 Task: Create a due date automation trigger when advanced on, on the tuesday of the week before a card is due add dates not starting this week at 11:00 AM.
Action: Mouse moved to (1130, 86)
Screenshot: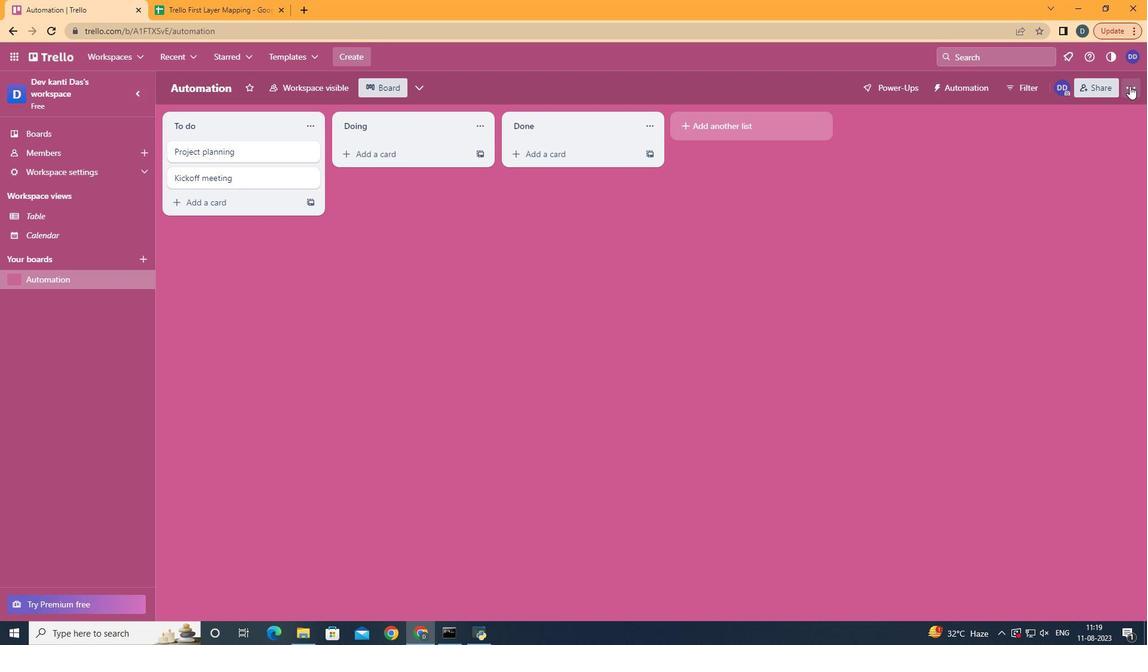 
Action: Mouse pressed left at (1130, 86)
Screenshot: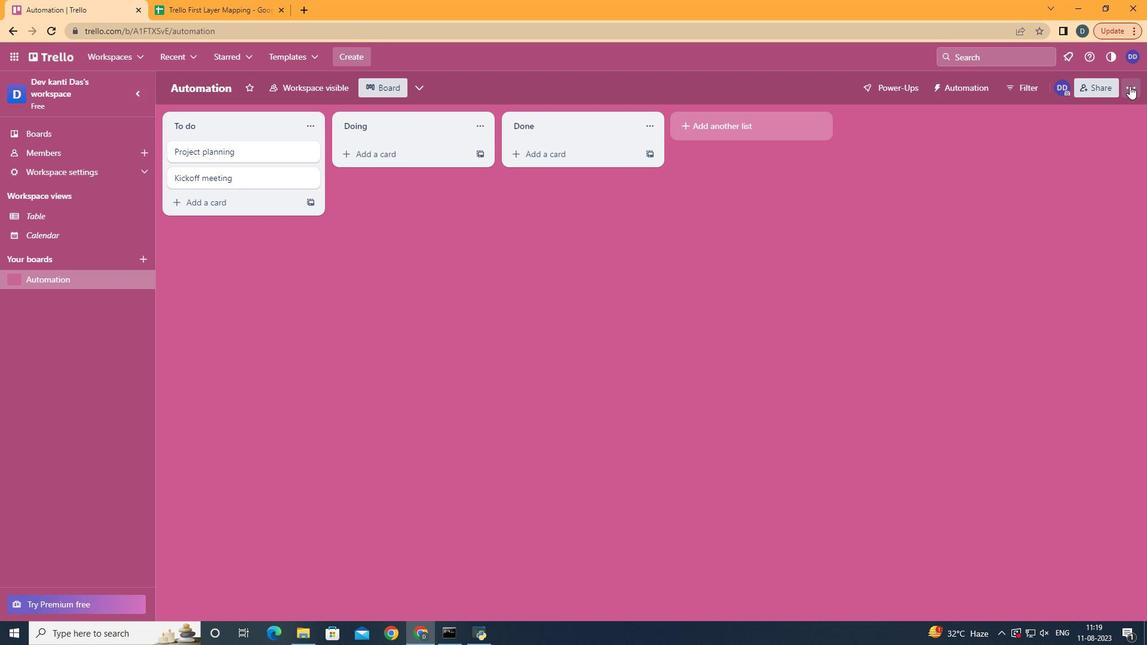 
Action: Mouse moved to (1075, 253)
Screenshot: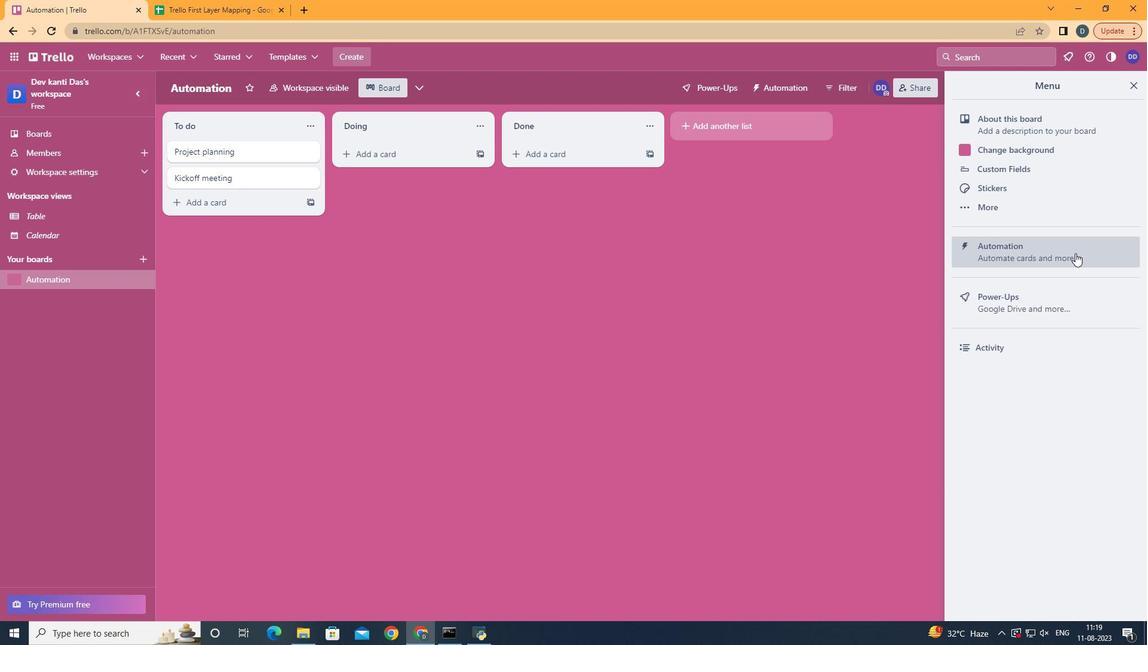 
Action: Mouse pressed left at (1075, 253)
Screenshot: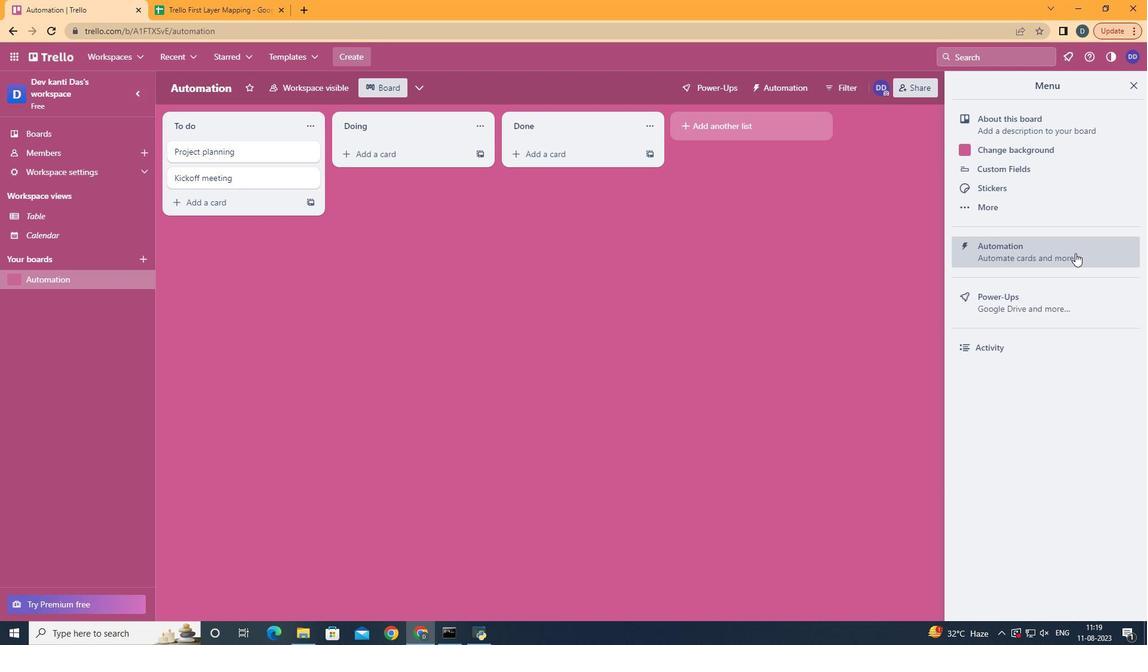 
Action: Mouse moved to (224, 233)
Screenshot: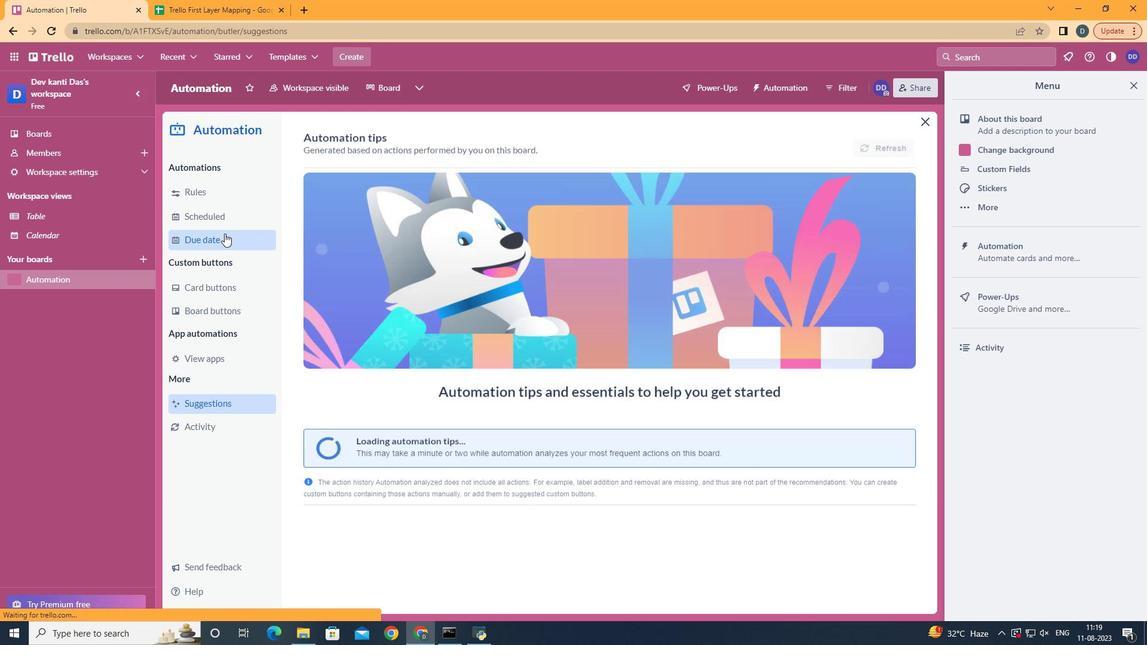 
Action: Mouse pressed left at (224, 233)
Screenshot: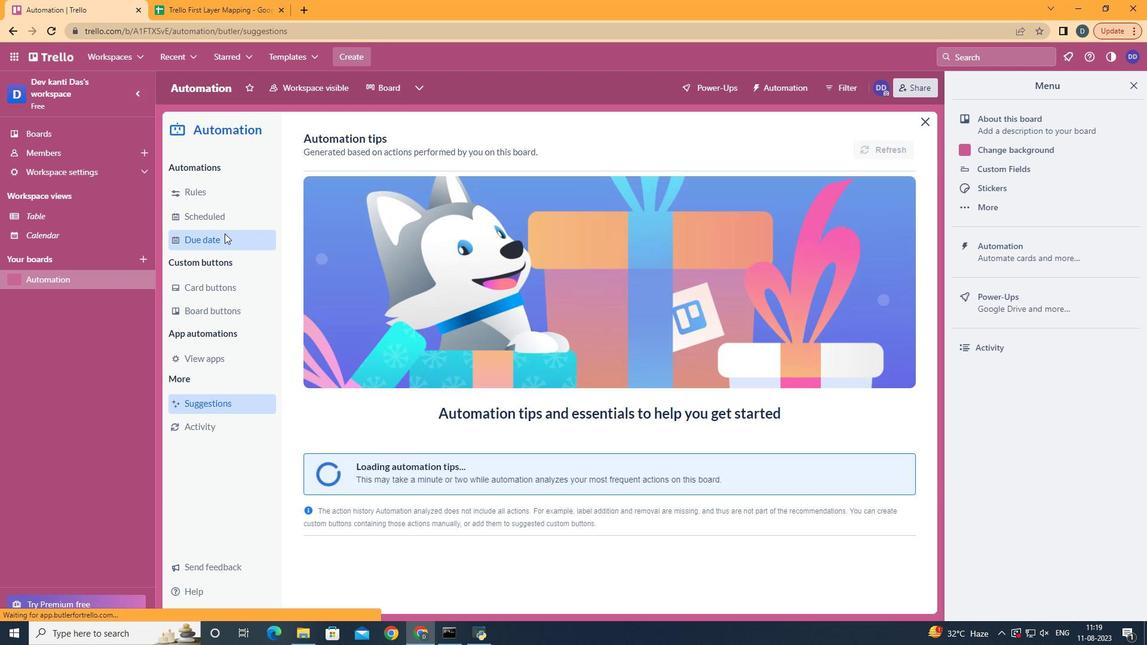 
Action: Mouse moved to (843, 141)
Screenshot: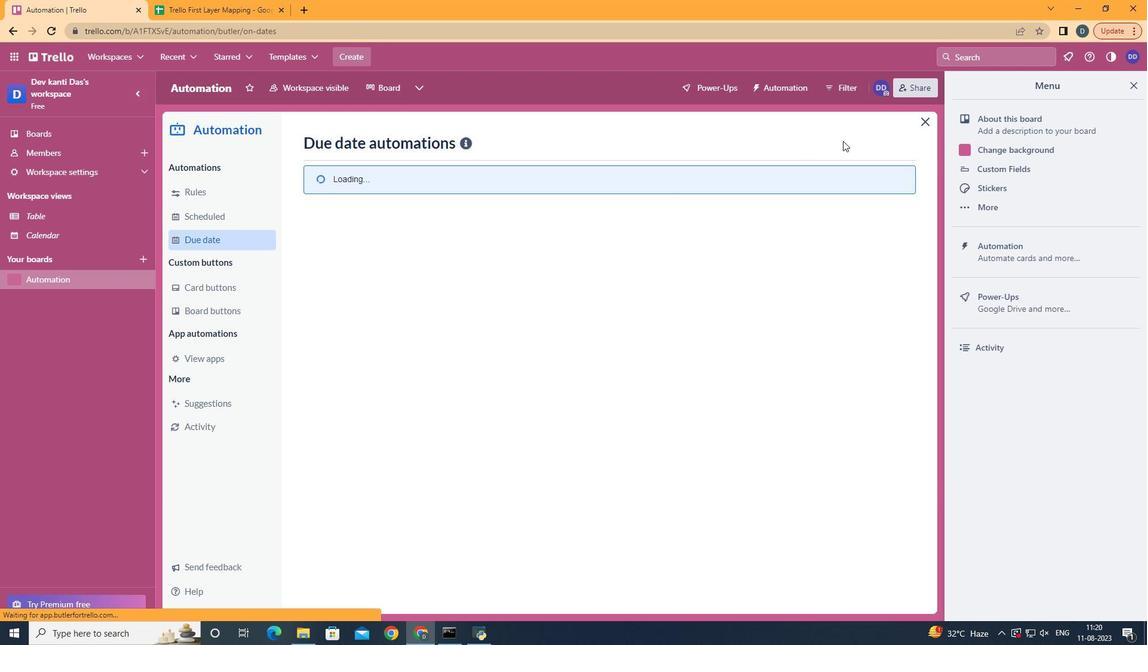 
Action: Mouse pressed left at (843, 141)
Screenshot: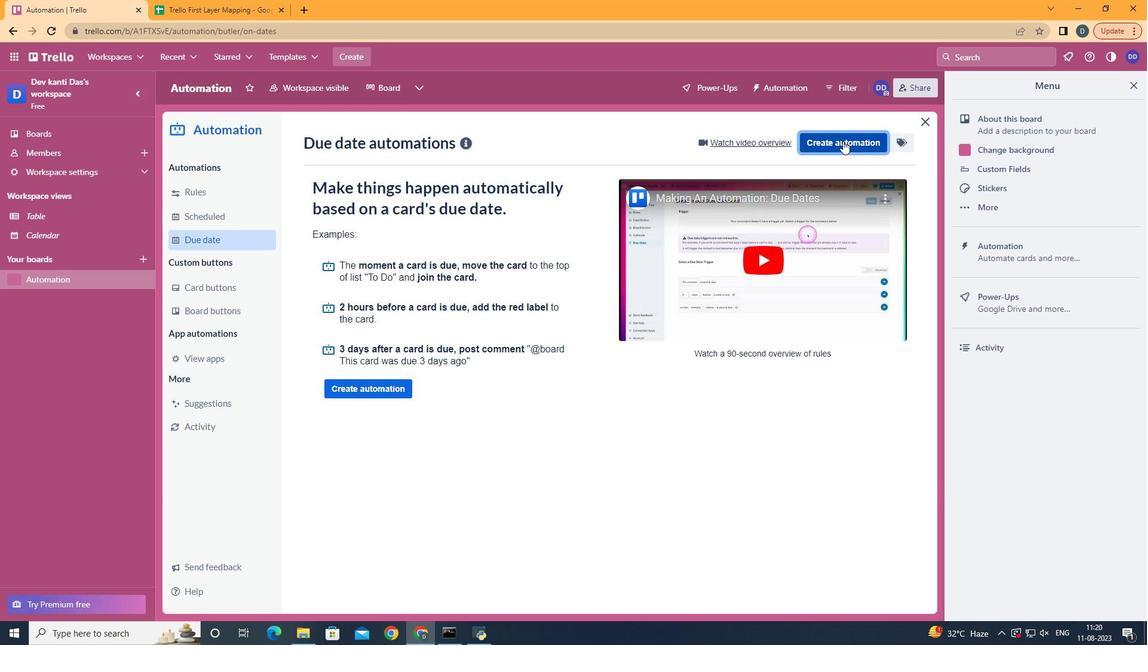 
Action: Mouse moved to (603, 248)
Screenshot: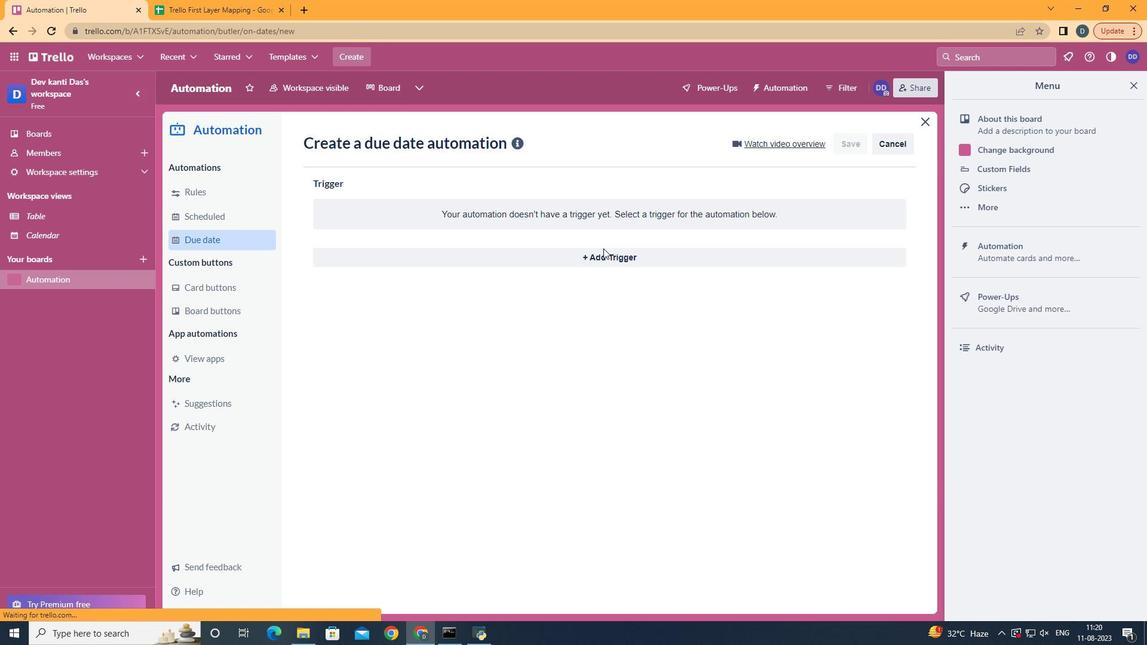 
Action: Mouse pressed left at (603, 248)
Screenshot: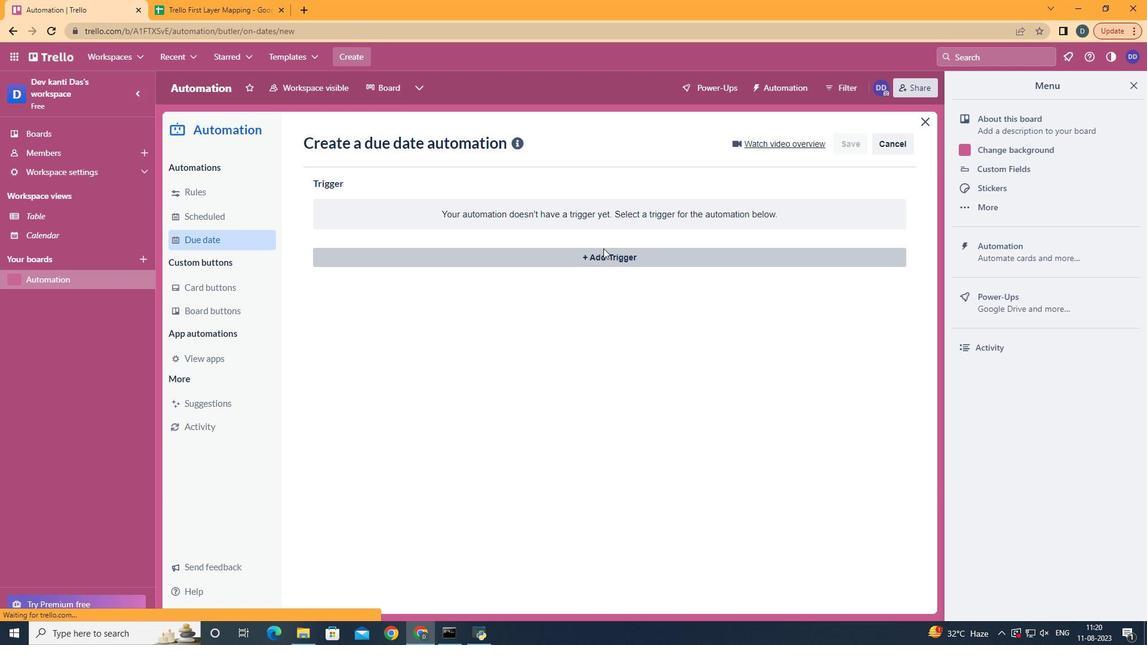 
Action: Mouse moved to (386, 333)
Screenshot: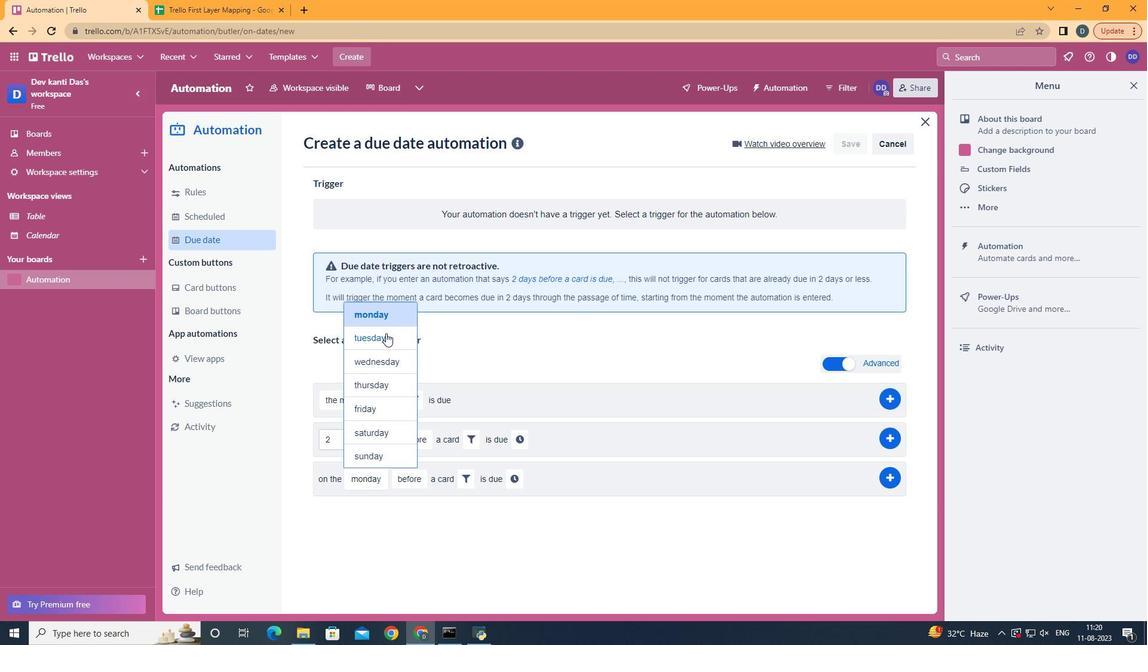 
Action: Mouse pressed left at (386, 333)
Screenshot: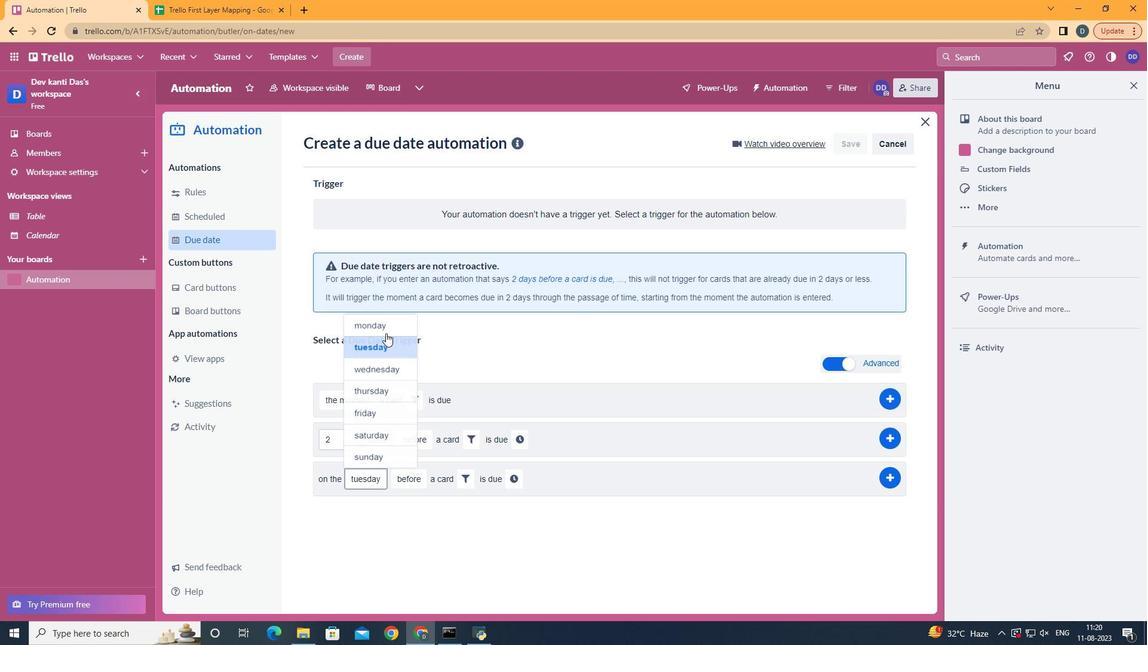 
Action: Mouse moved to (427, 570)
Screenshot: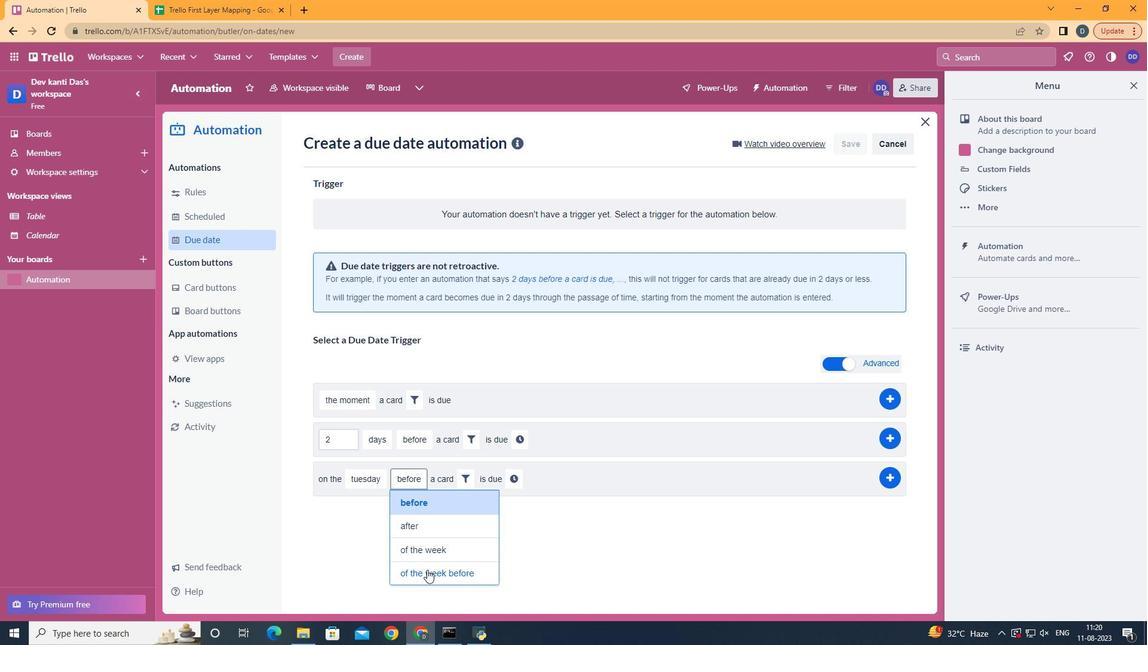 
Action: Mouse pressed left at (427, 570)
Screenshot: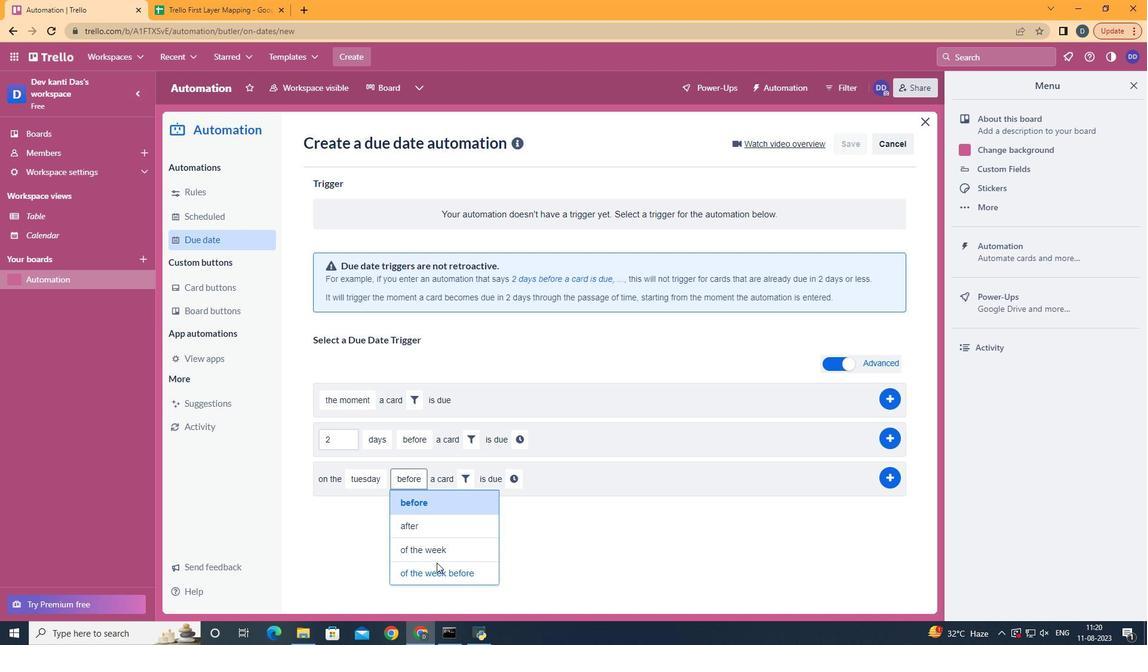 
Action: Mouse moved to (501, 473)
Screenshot: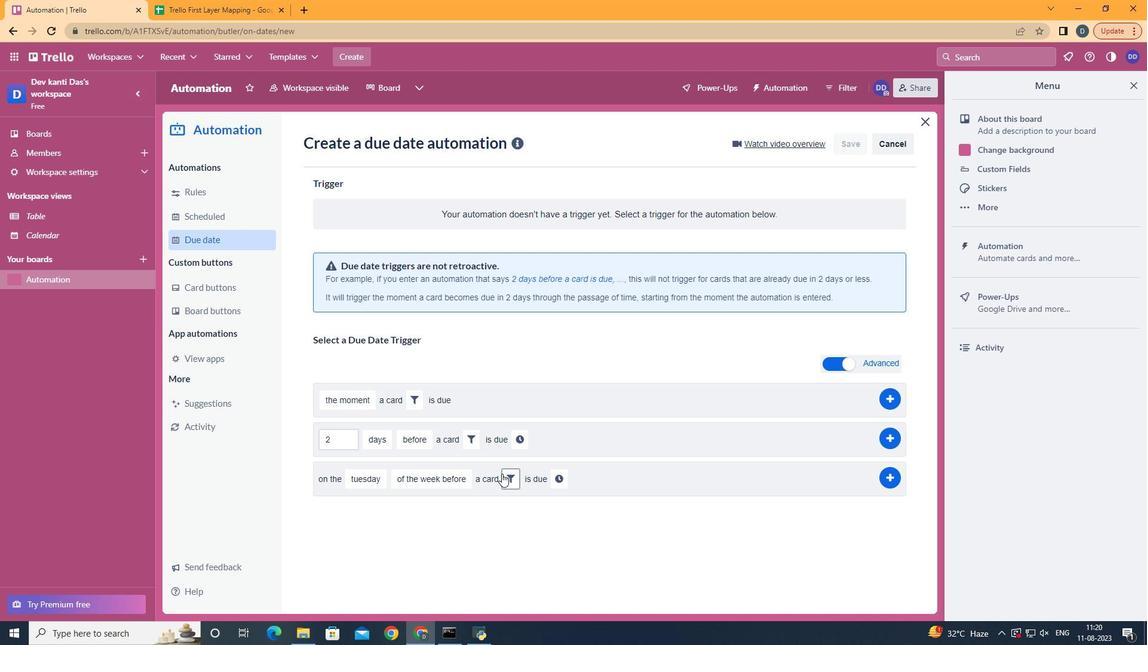 
Action: Mouse pressed left at (501, 473)
Screenshot: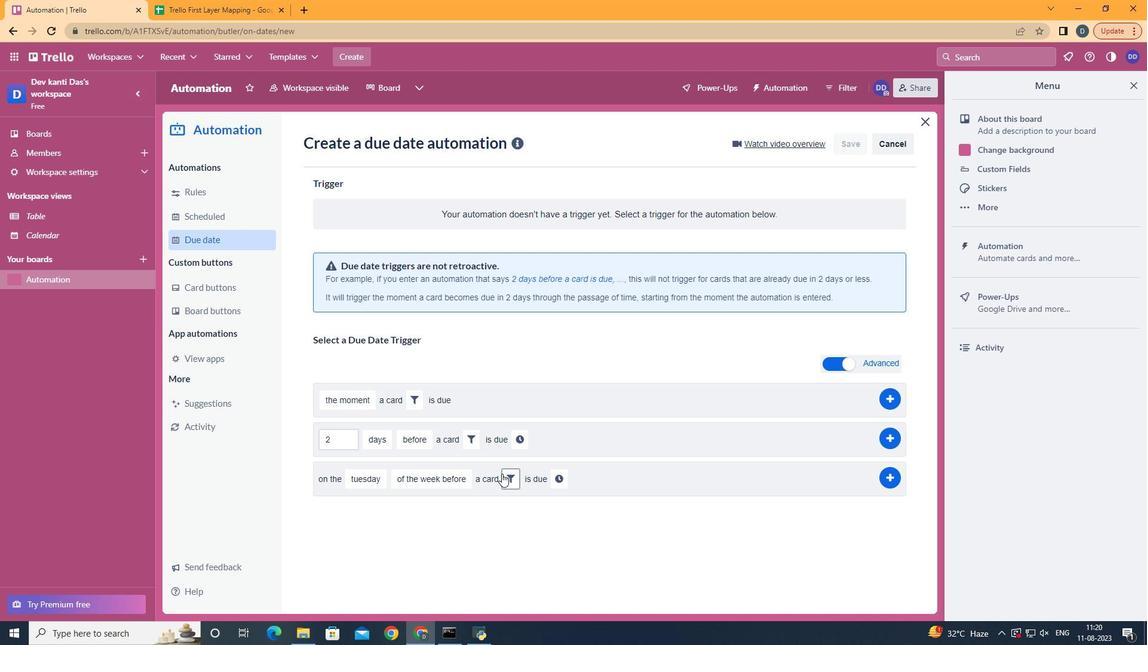 
Action: Mouse moved to (569, 509)
Screenshot: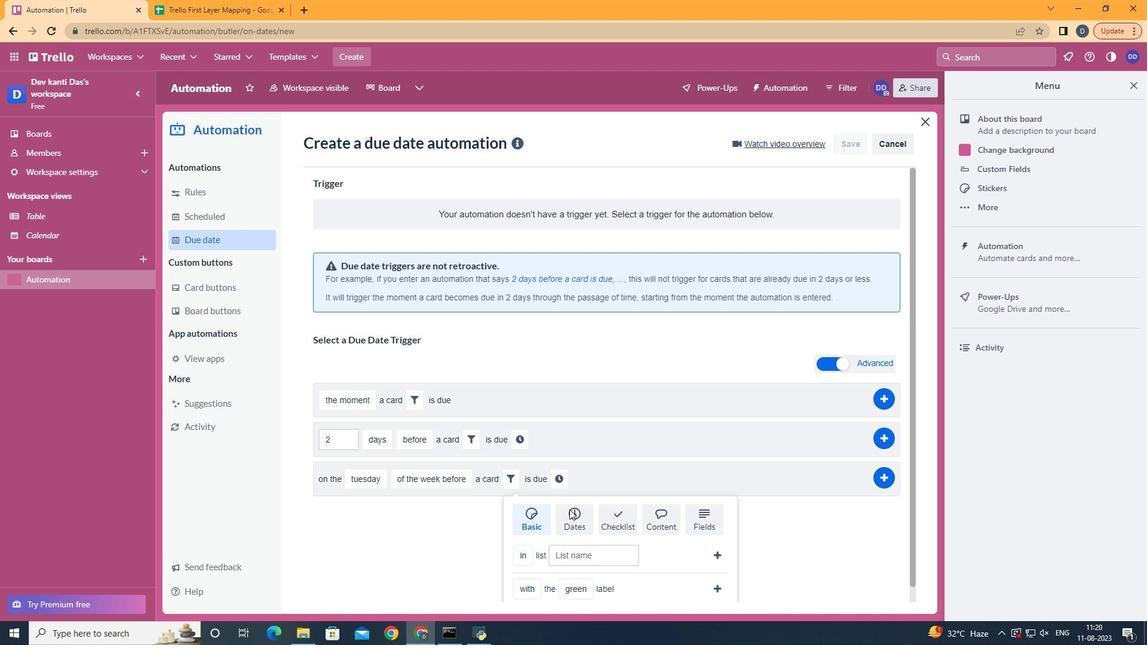 
Action: Mouse pressed left at (569, 509)
Screenshot: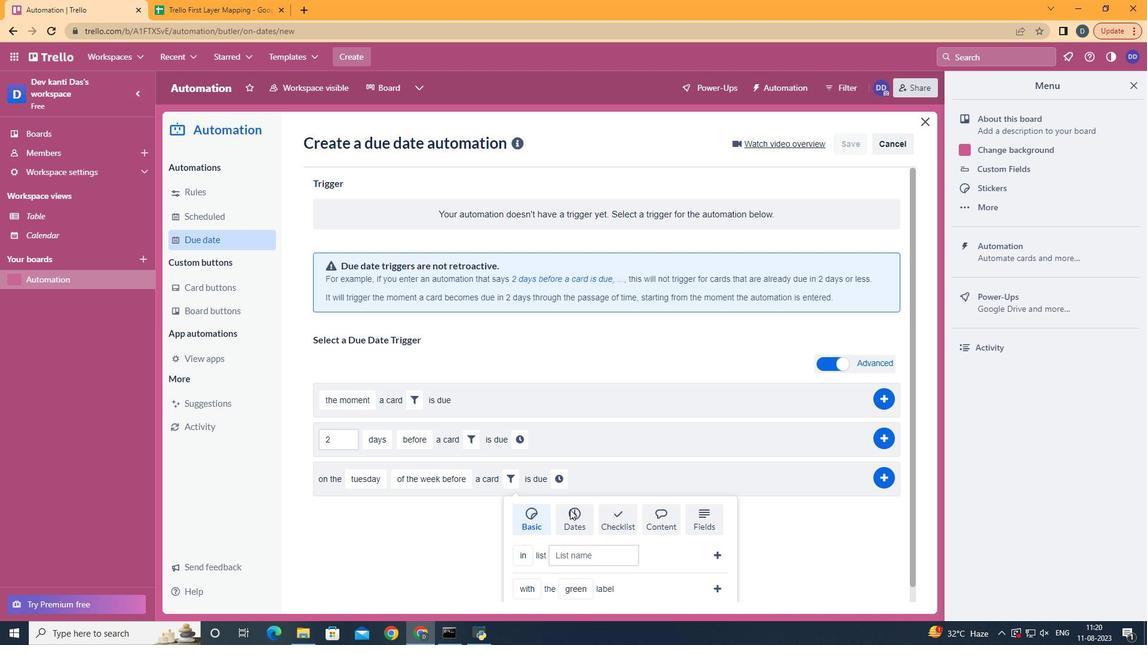 
Action: Mouse moved to (570, 509)
Screenshot: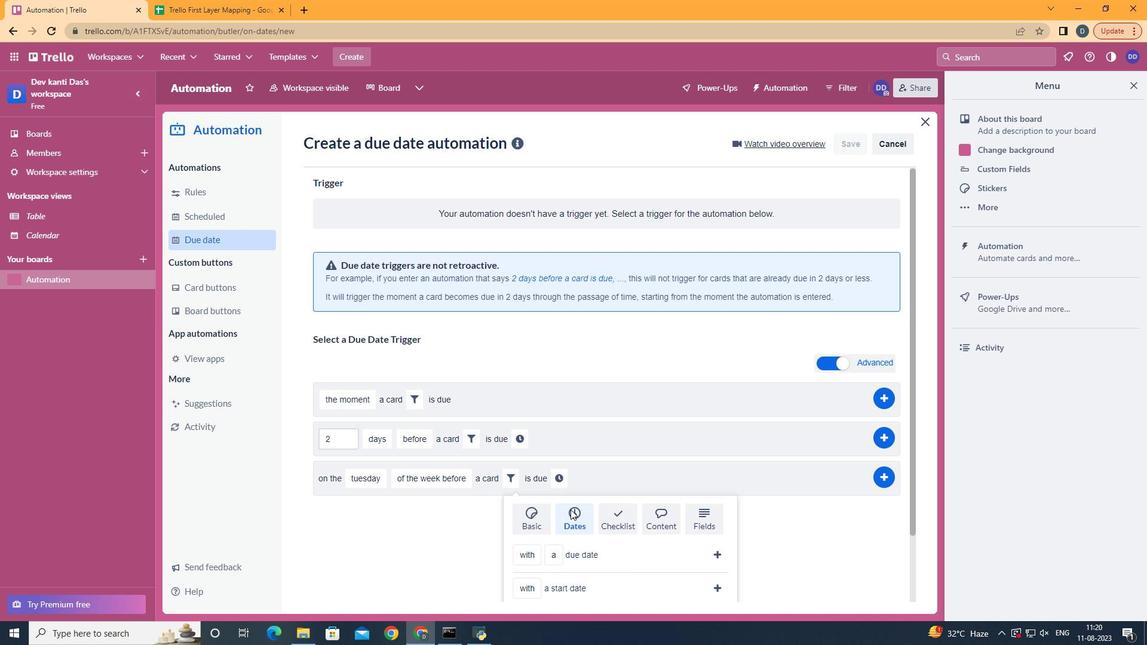 
Action: Mouse scrolled (570, 509) with delta (0, 0)
Screenshot: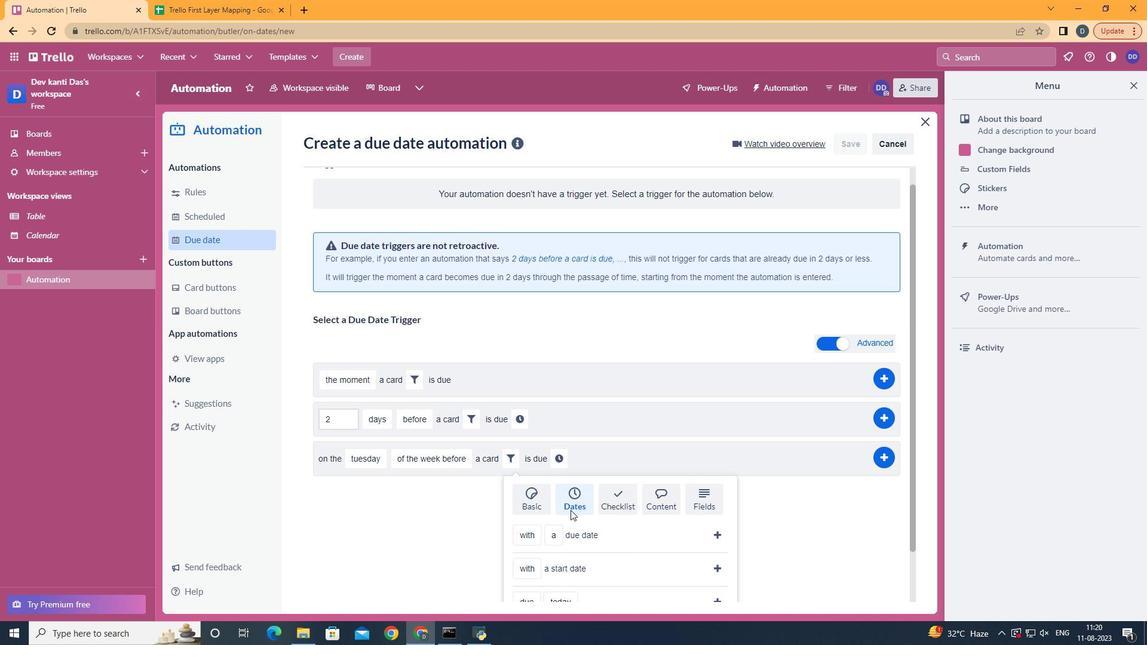 
Action: Mouse scrolled (570, 509) with delta (0, 0)
Screenshot: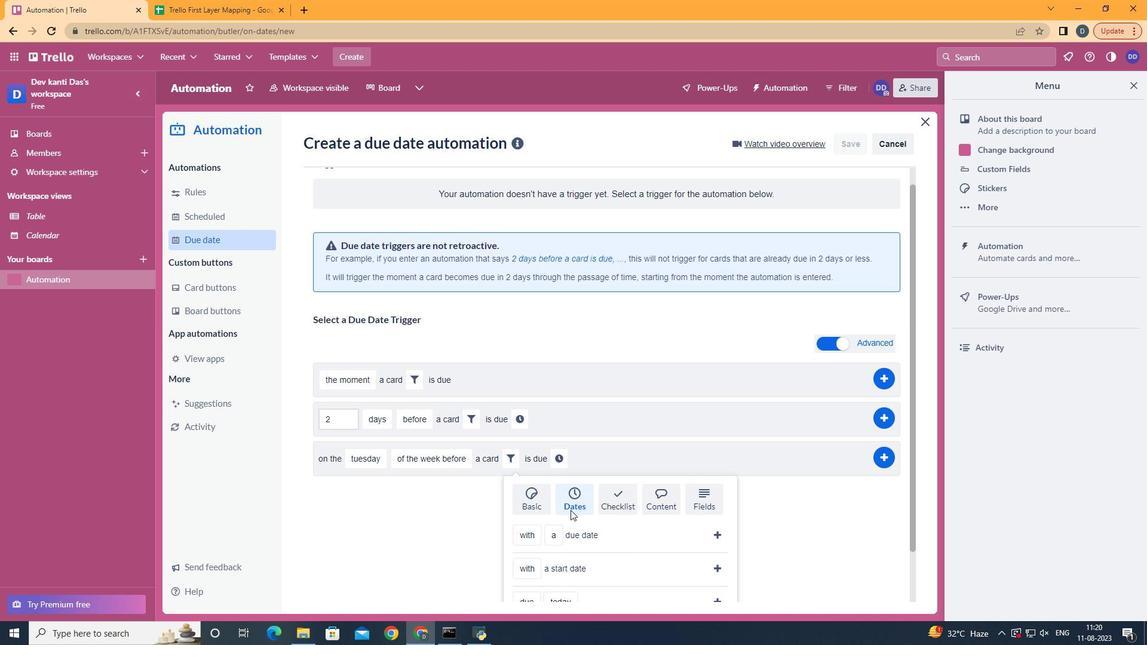 
Action: Mouse scrolled (570, 509) with delta (0, 0)
Screenshot: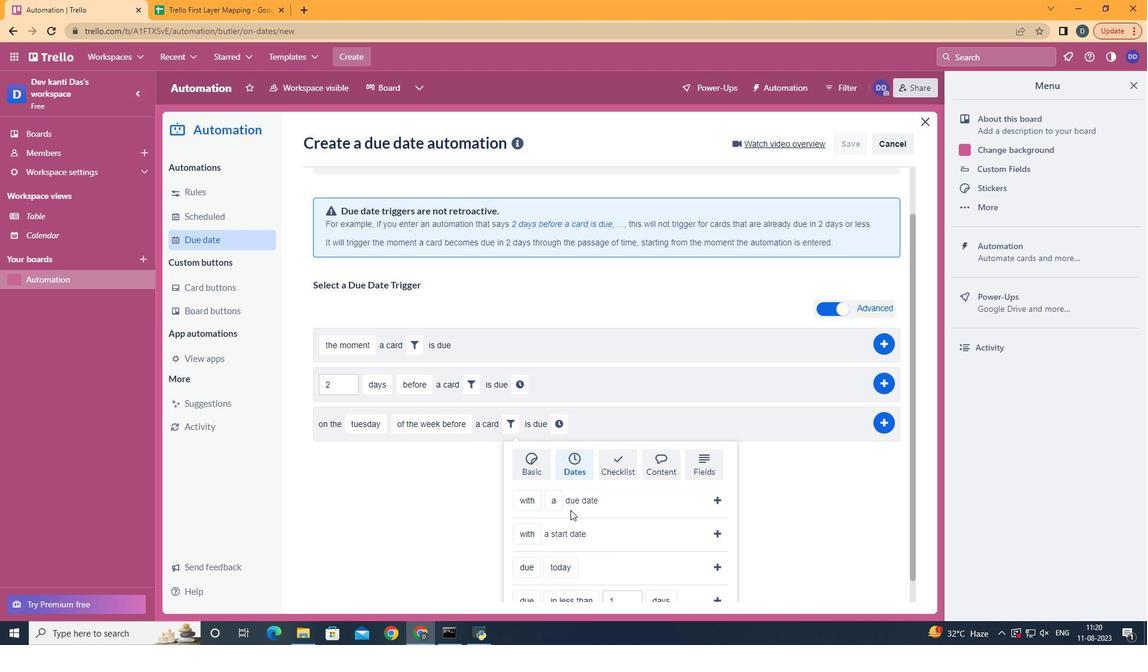 
Action: Mouse moved to (536, 523)
Screenshot: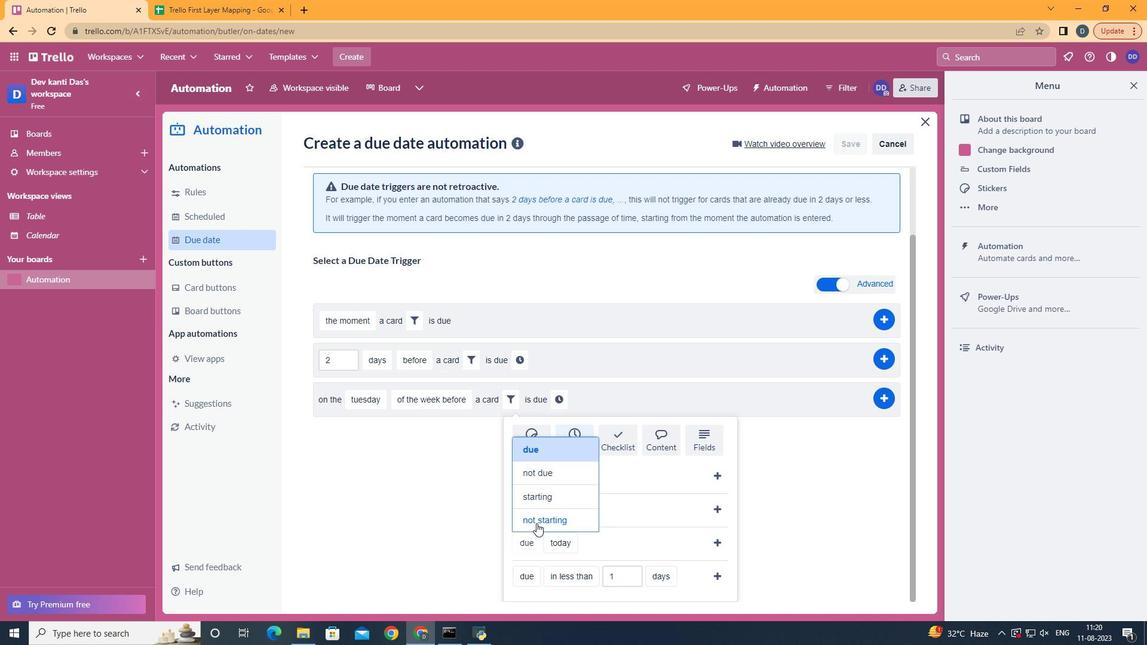 
Action: Mouse pressed left at (536, 523)
Screenshot: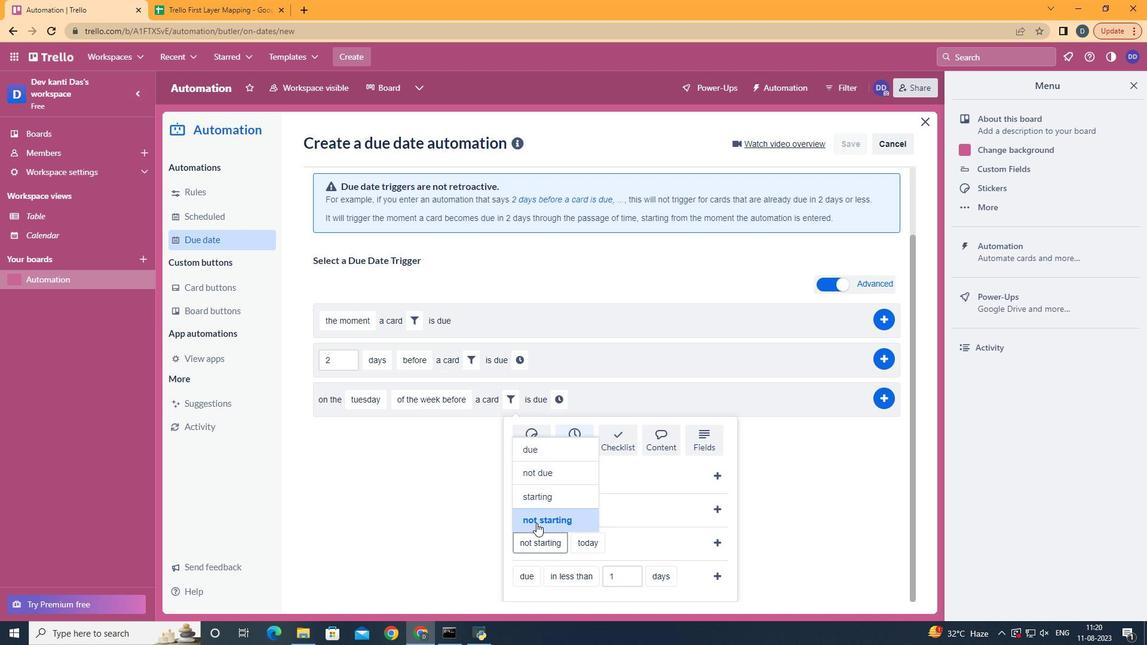 
Action: Mouse moved to (603, 452)
Screenshot: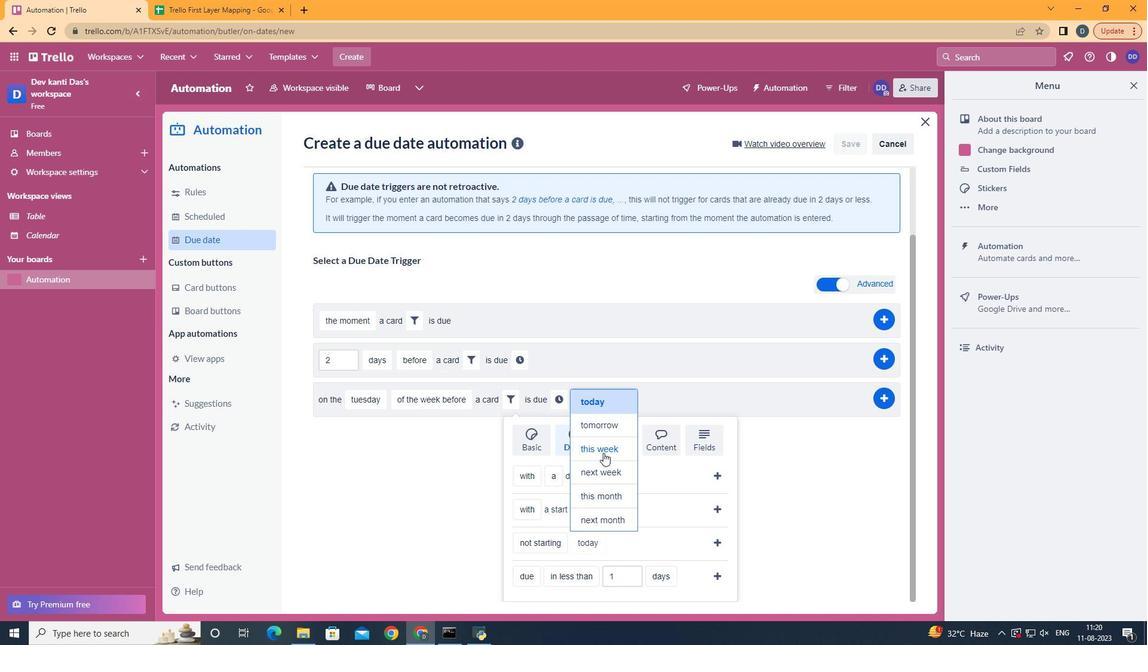 
Action: Mouse pressed left at (603, 452)
Screenshot: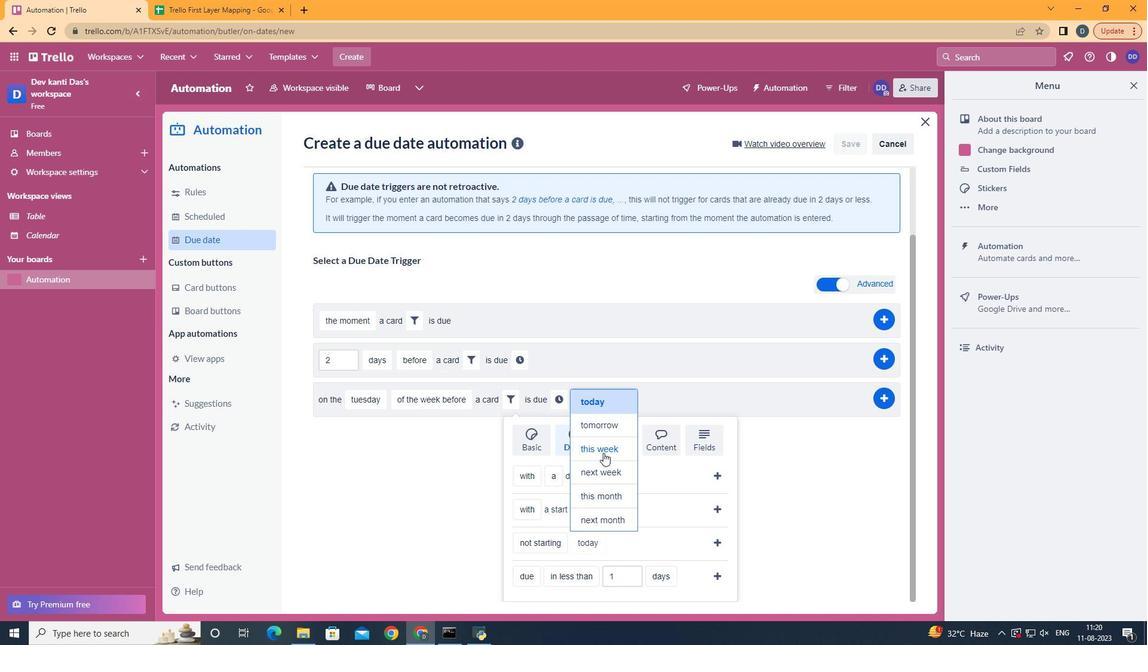 
Action: Mouse moved to (722, 542)
Screenshot: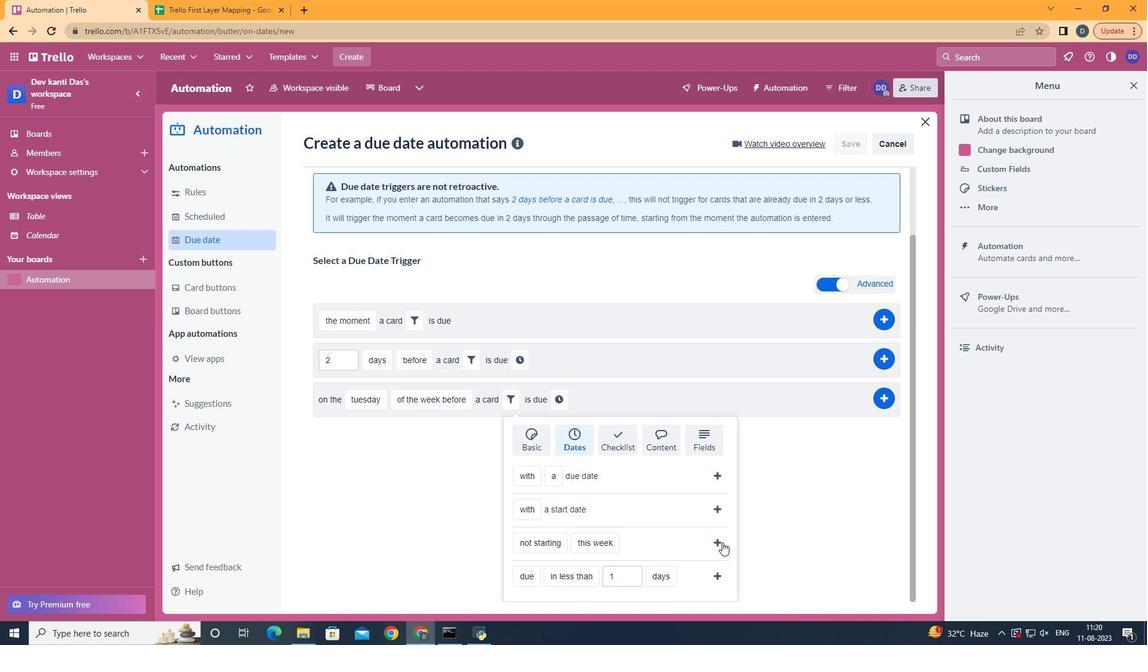 
Action: Mouse pressed left at (722, 542)
Screenshot: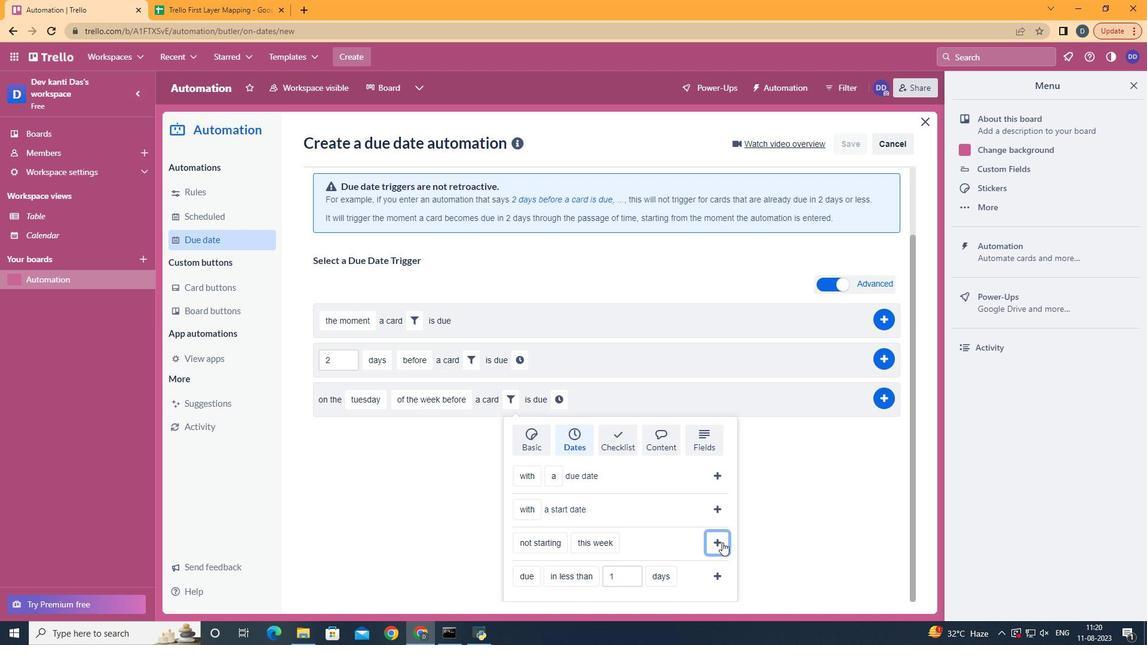 
Action: Mouse moved to (672, 476)
Screenshot: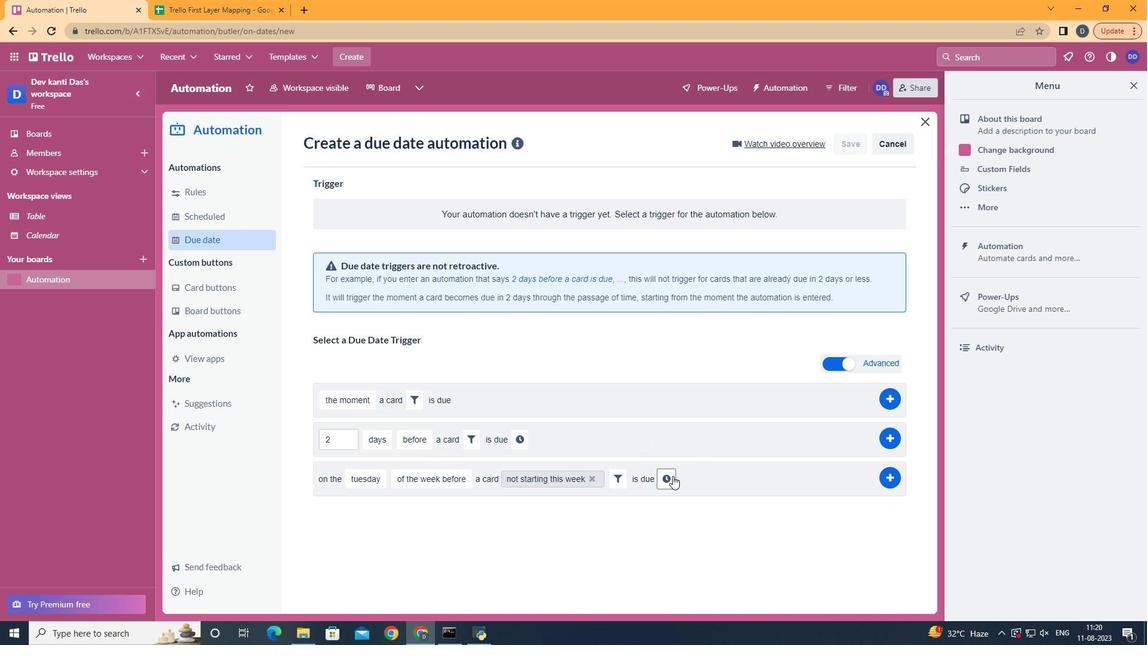 
Action: Mouse pressed left at (672, 476)
Screenshot: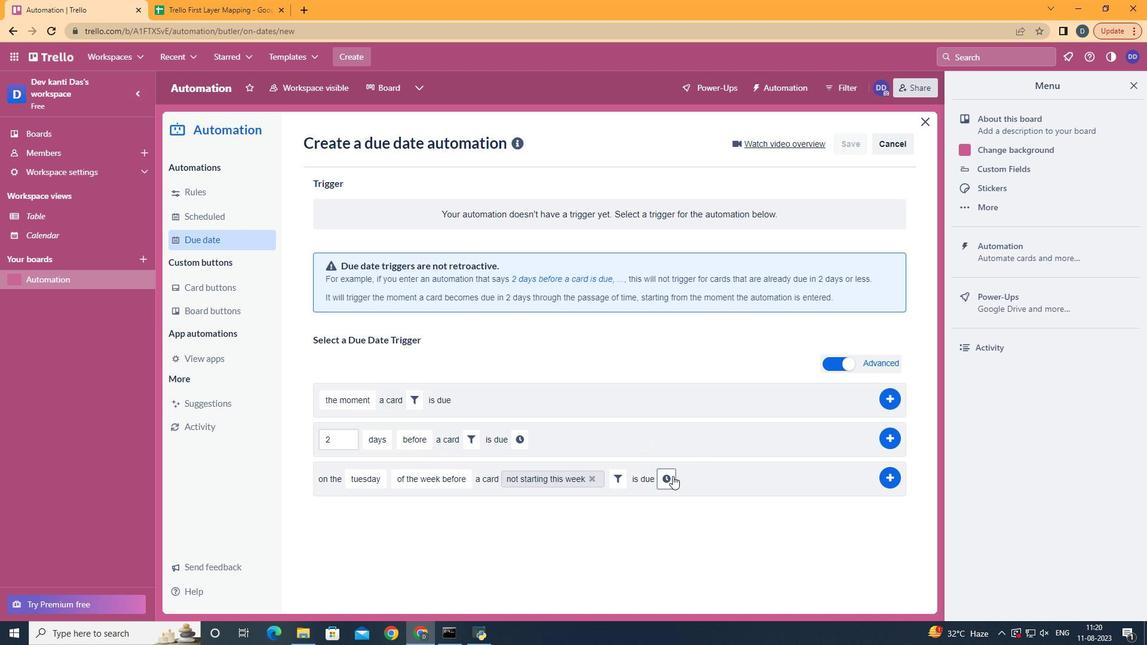 
Action: Mouse moved to (732, 479)
Screenshot: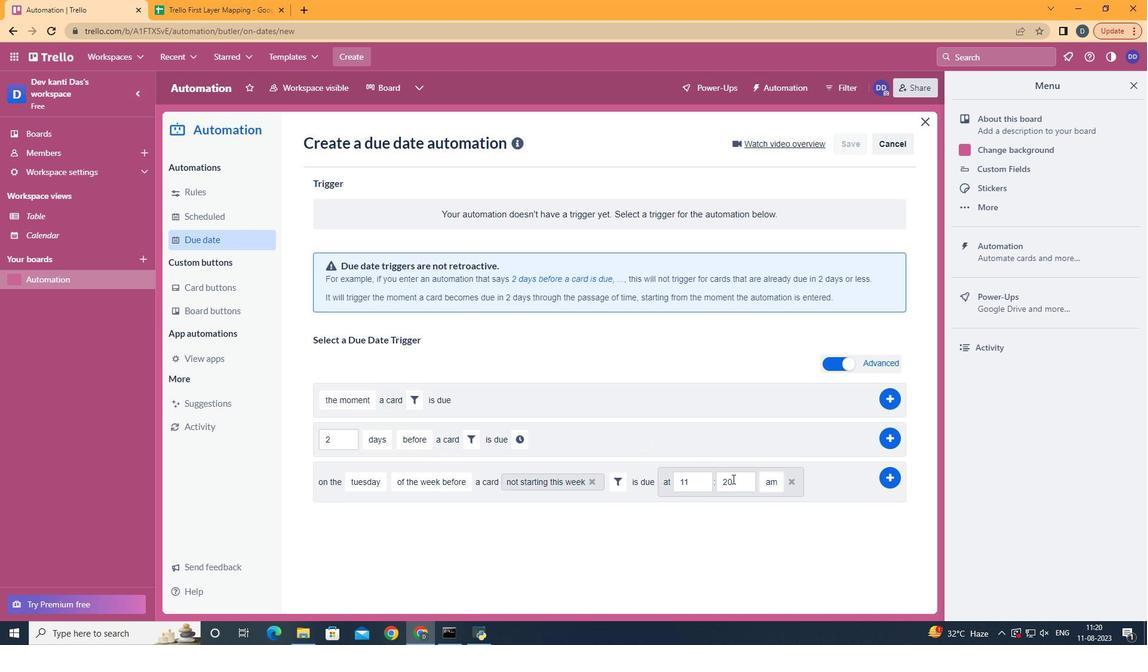 
Action: Mouse pressed left at (732, 479)
Screenshot: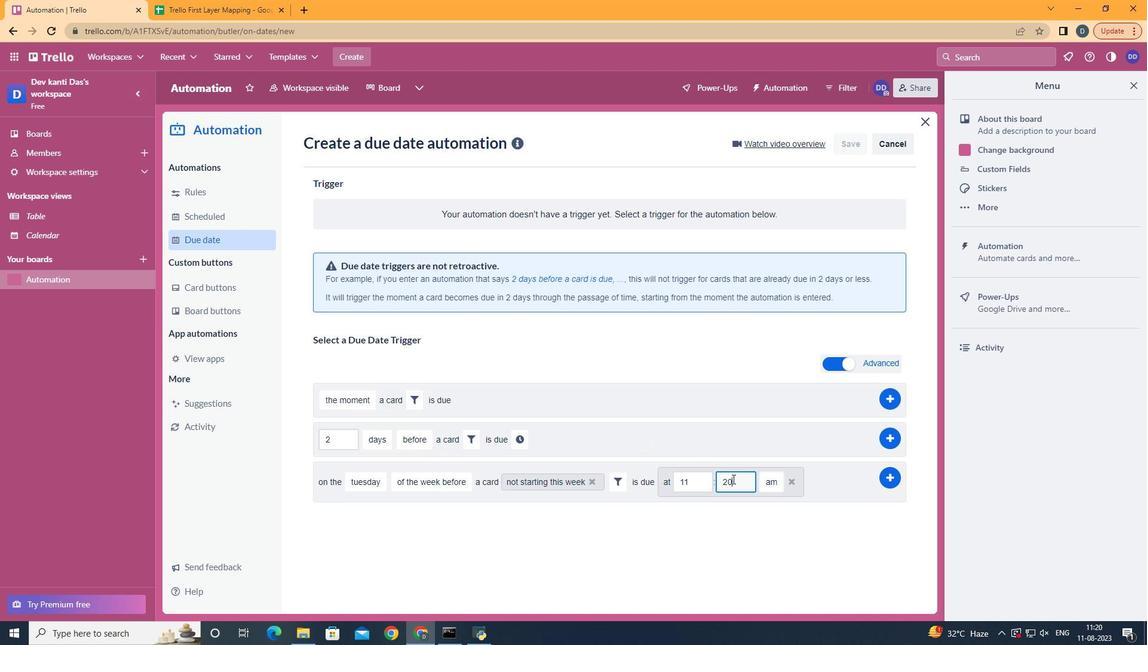 
Action: Key pressed <Key.backspace><Key.backspace>00
Screenshot: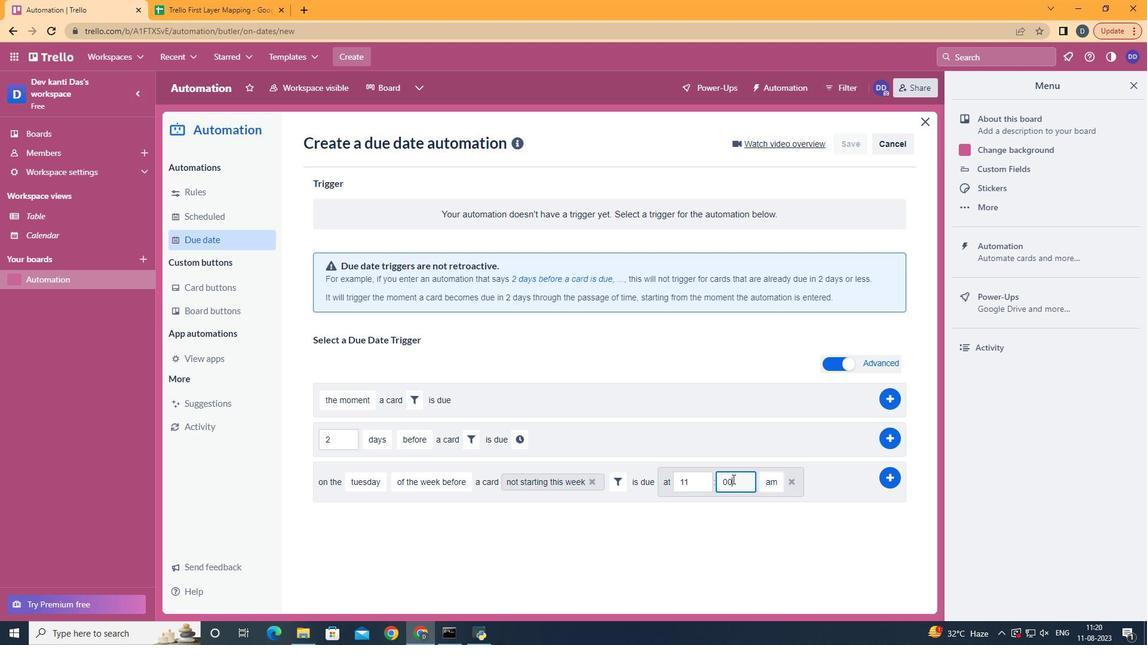 
Action: Mouse moved to (888, 473)
Screenshot: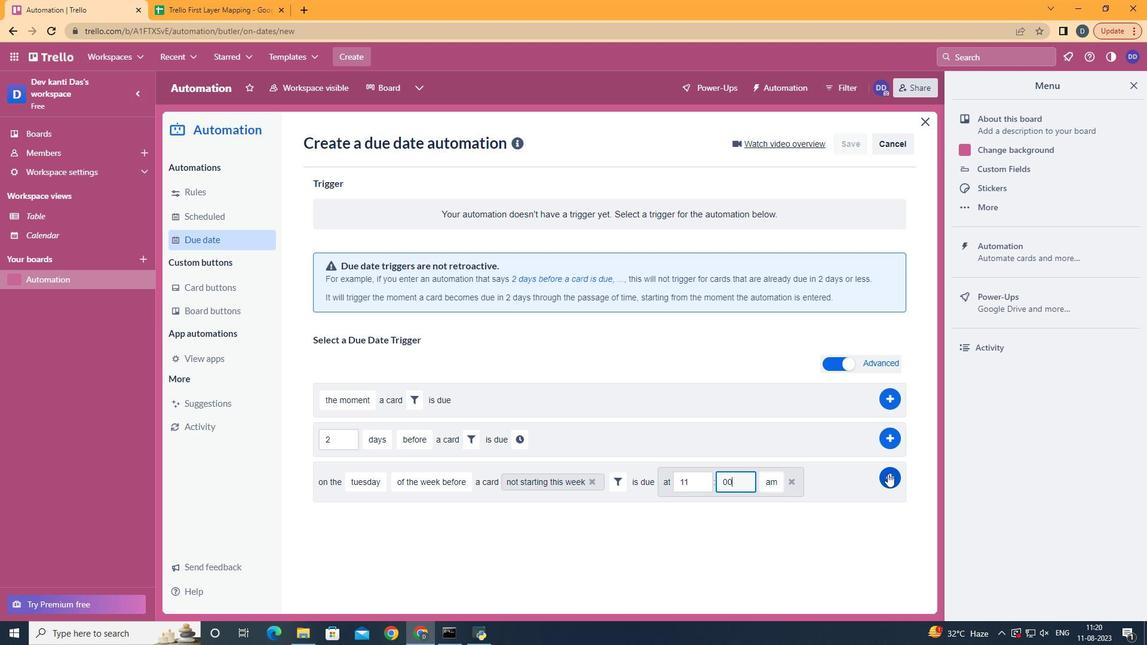 
Action: Mouse pressed left at (888, 473)
Screenshot: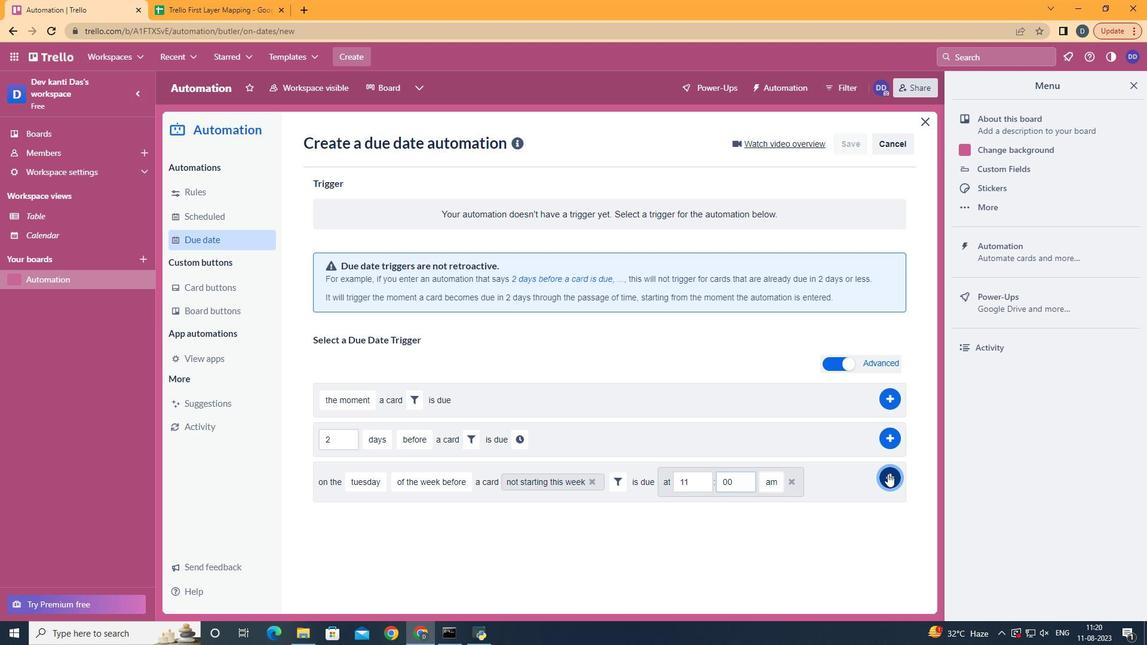 
